 Task: Sort the products by price (lowest first).
Action: Mouse pressed left at (20, 77)
Screenshot: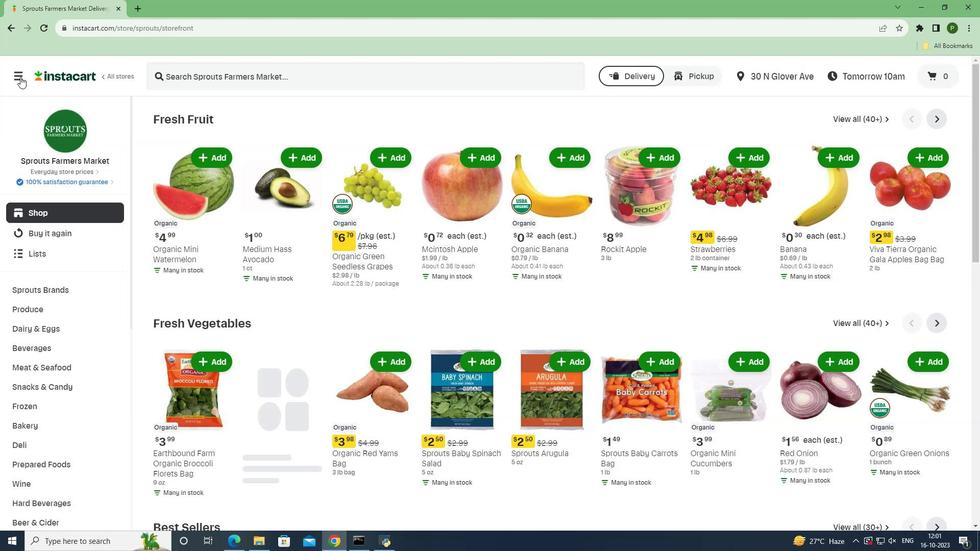 
Action: Mouse moved to (60, 274)
Screenshot: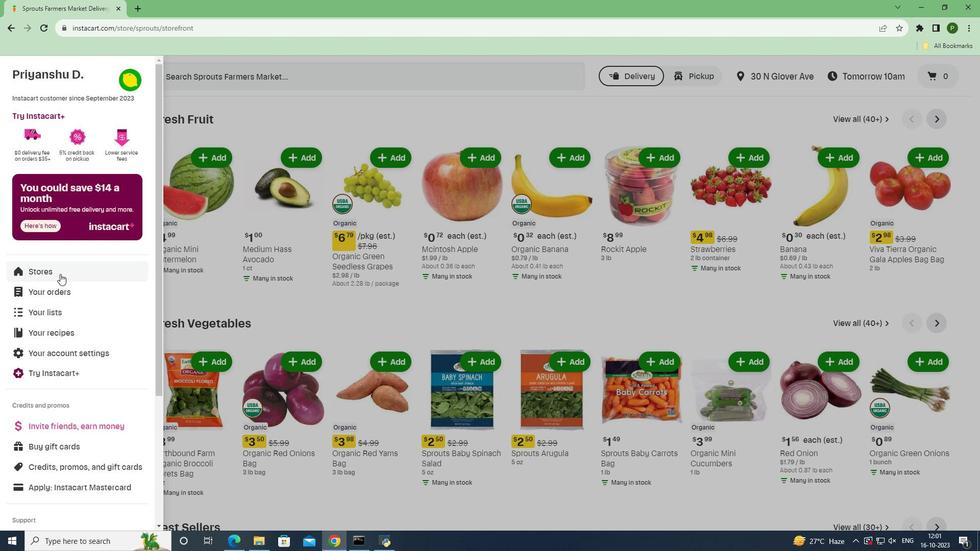 
Action: Mouse pressed left at (60, 274)
Screenshot: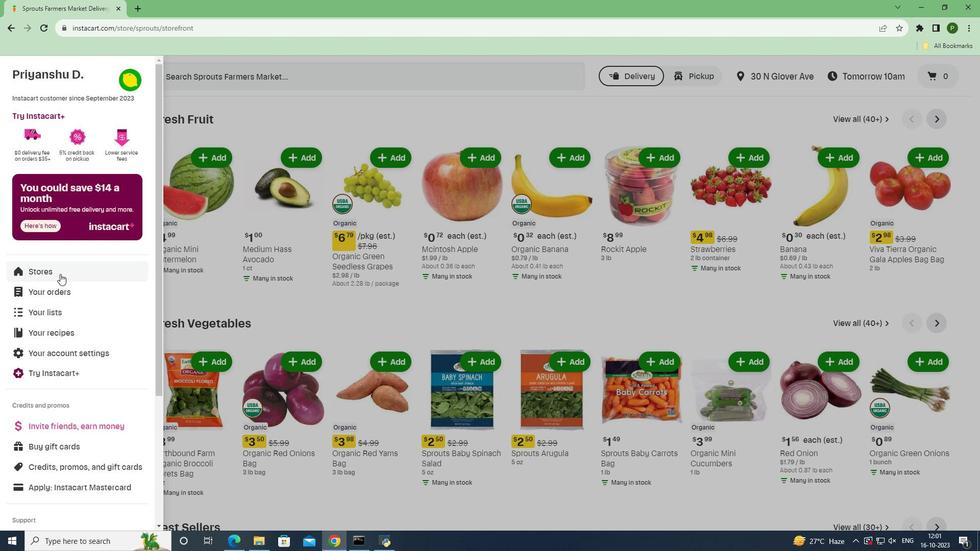 
Action: Mouse moved to (224, 120)
Screenshot: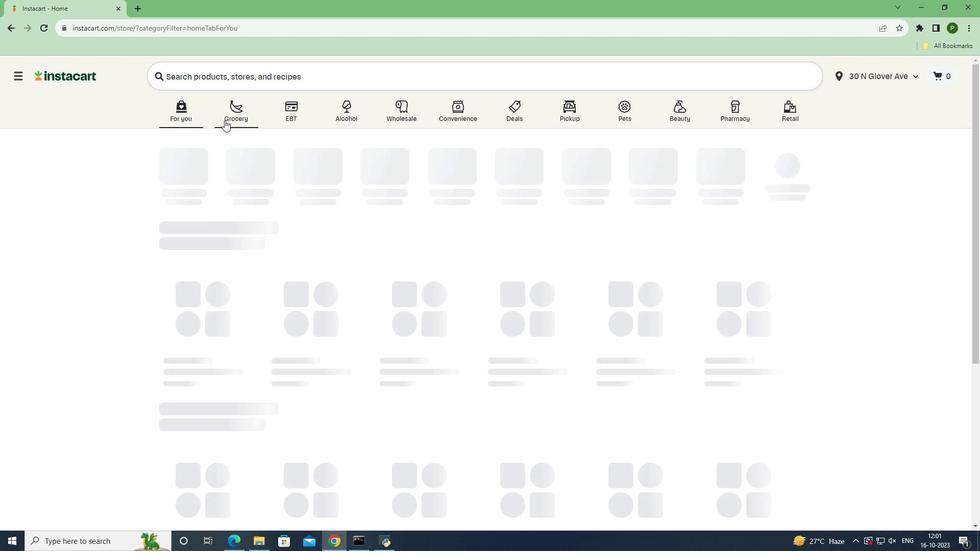 
Action: Mouse pressed left at (224, 120)
Screenshot: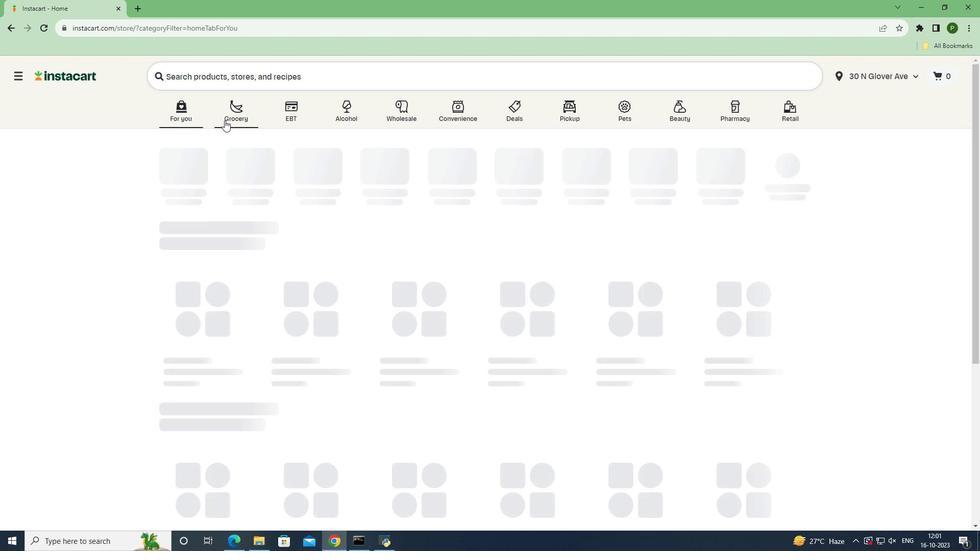 
Action: Mouse moved to (621, 237)
Screenshot: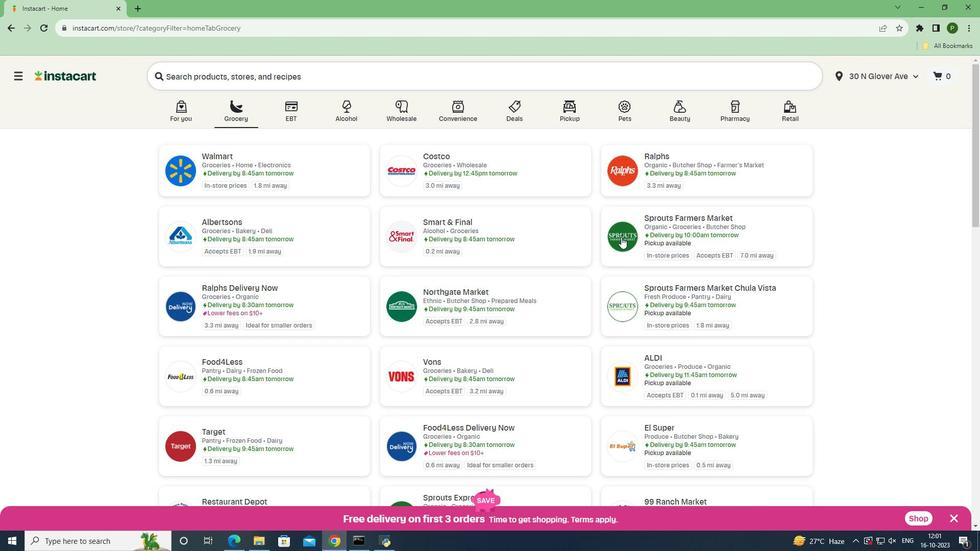 
Action: Mouse pressed left at (621, 237)
Screenshot: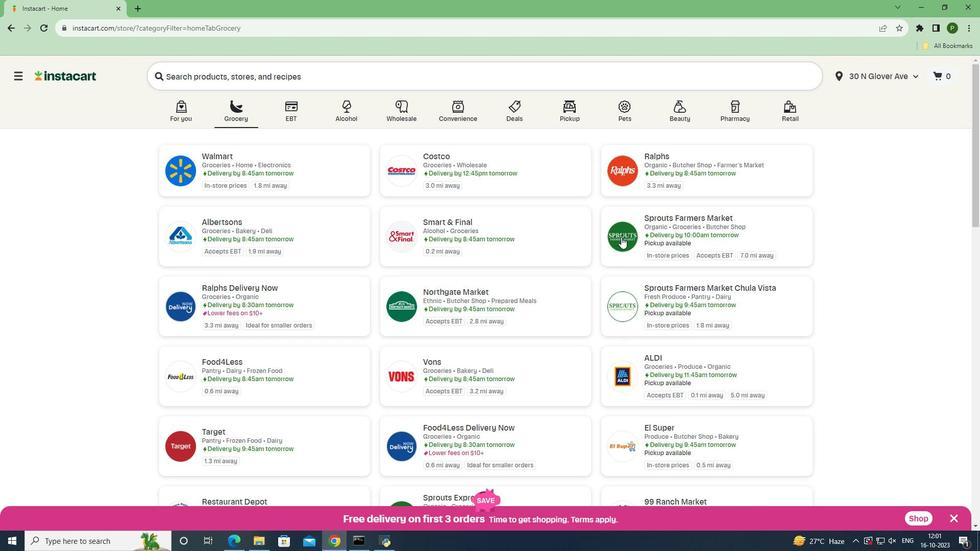 
Action: Mouse moved to (59, 357)
Screenshot: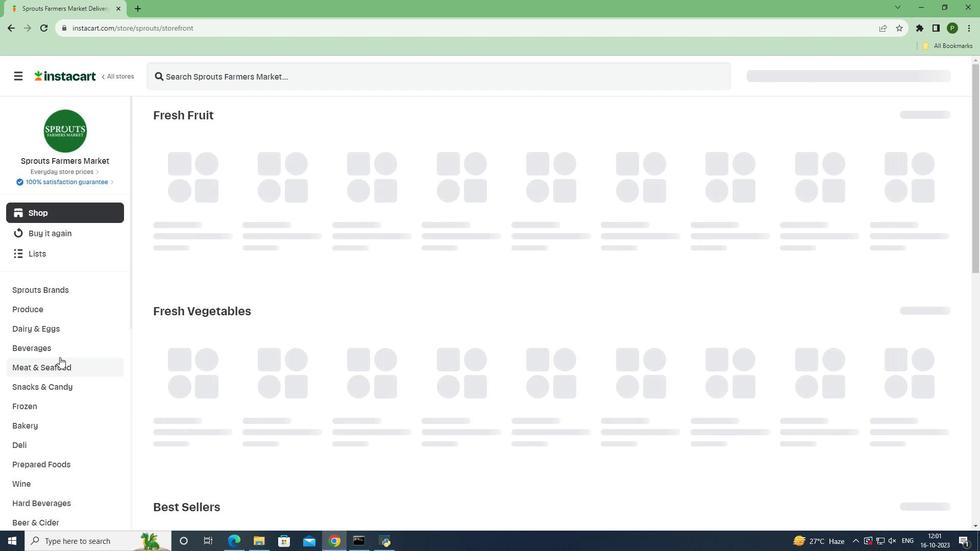 
Action: Mouse pressed left at (59, 357)
Screenshot: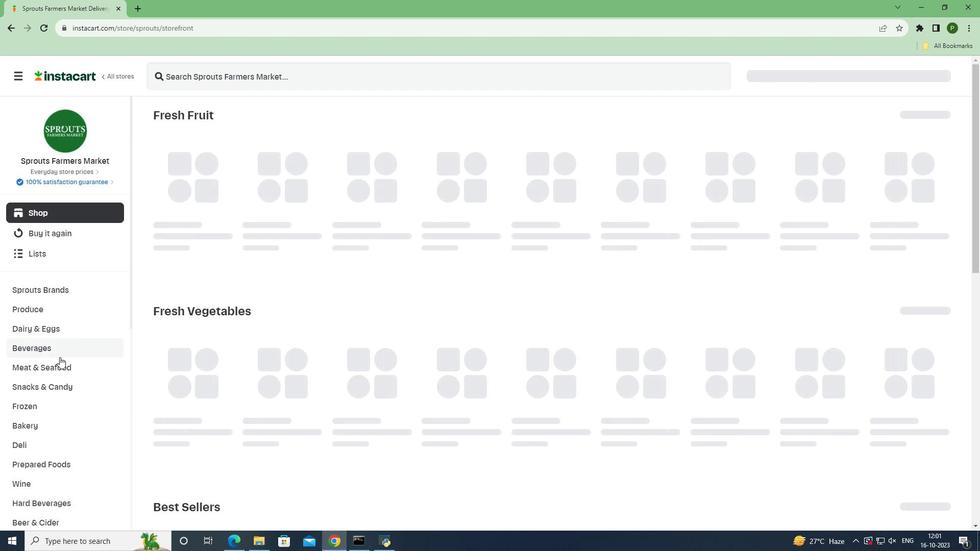 
Action: Mouse moved to (918, 139)
Screenshot: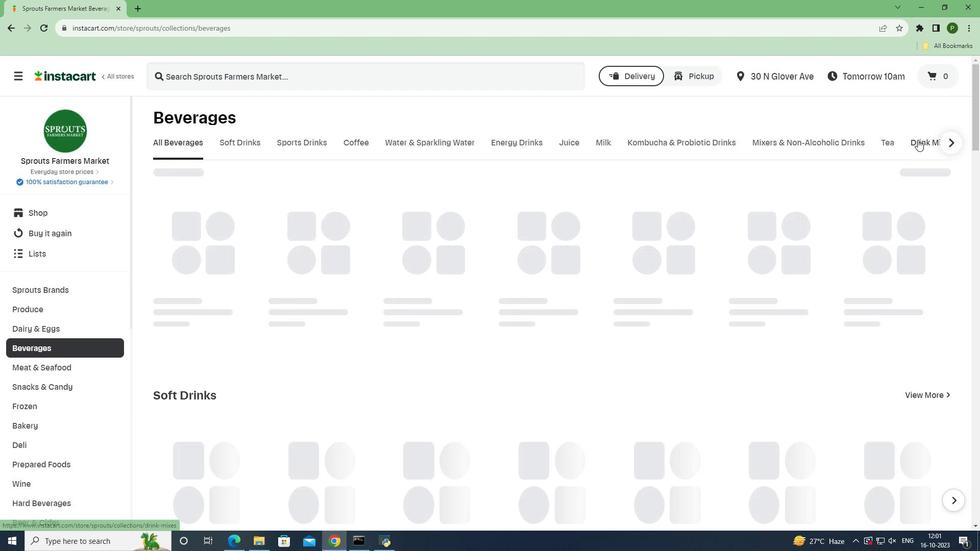 
Action: Mouse pressed left at (918, 139)
Screenshot: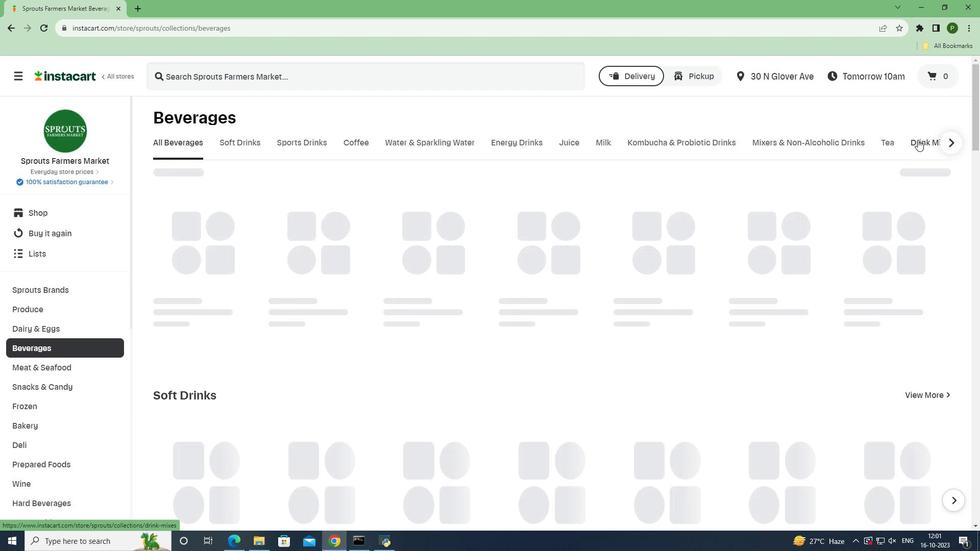 
Action: Mouse moved to (878, 229)
Screenshot: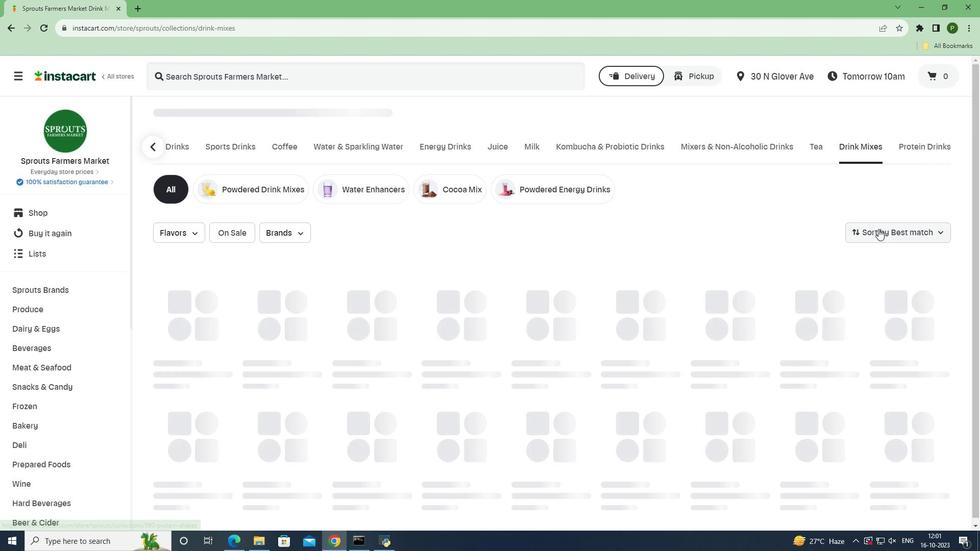
Action: Mouse pressed left at (878, 229)
Screenshot: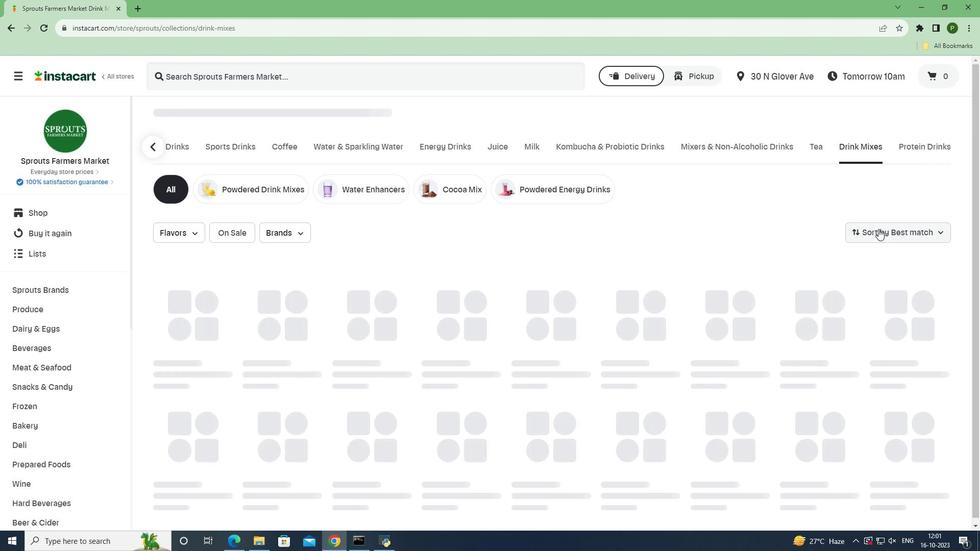 
Action: Mouse moved to (888, 279)
Screenshot: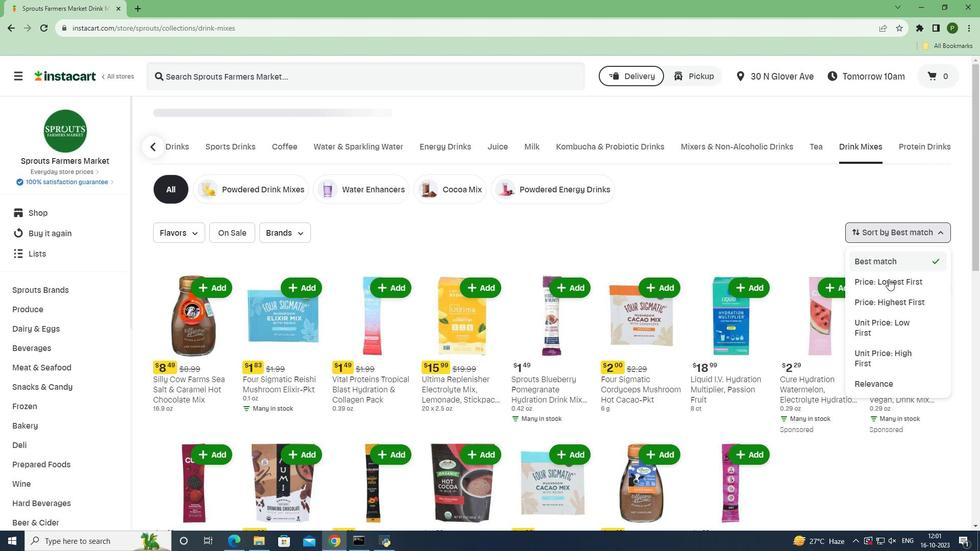 
Action: Mouse pressed left at (888, 279)
Screenshot: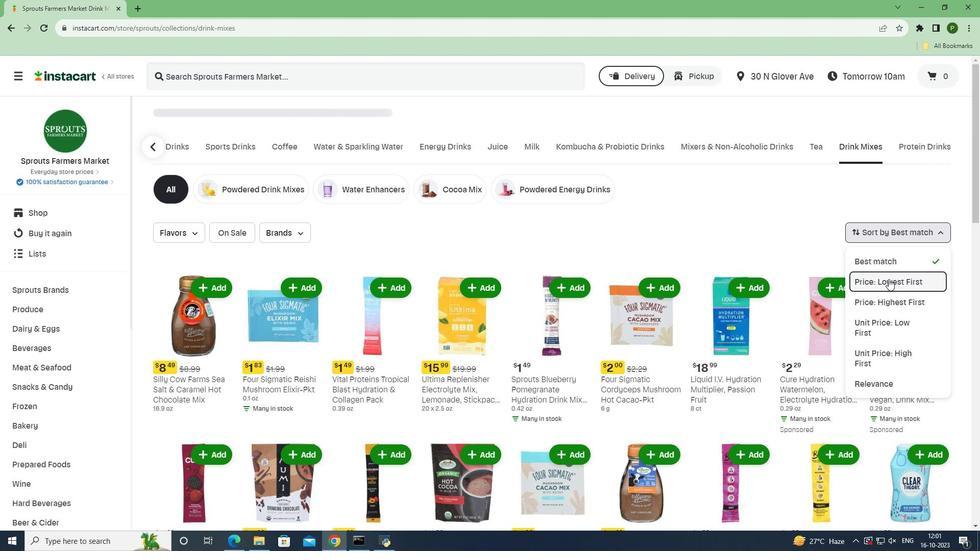 
Action: Mouse moved to (826, 437)
Screenshot: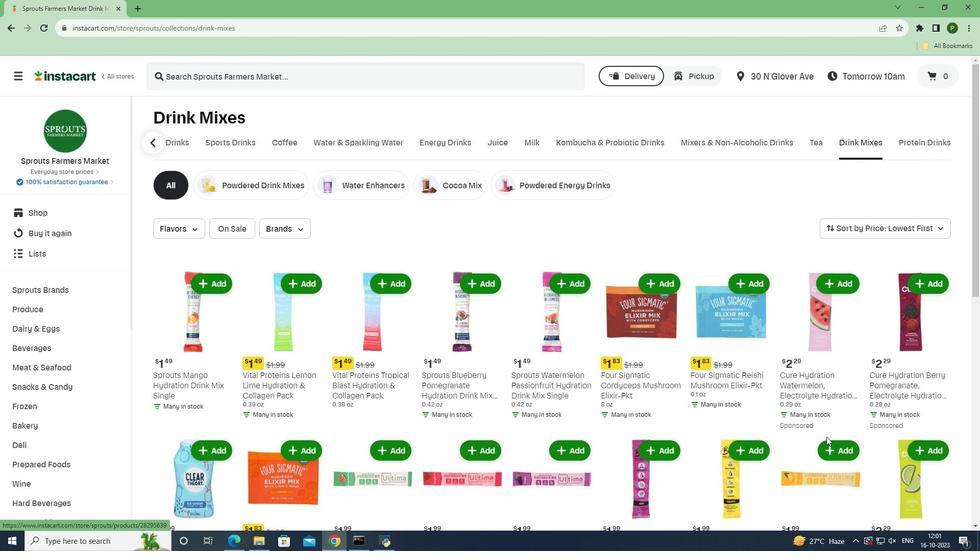 
